 Task: Leave a comment on recent  post of Meta
Action: Mouse moved to (523, 63)
Screenshot: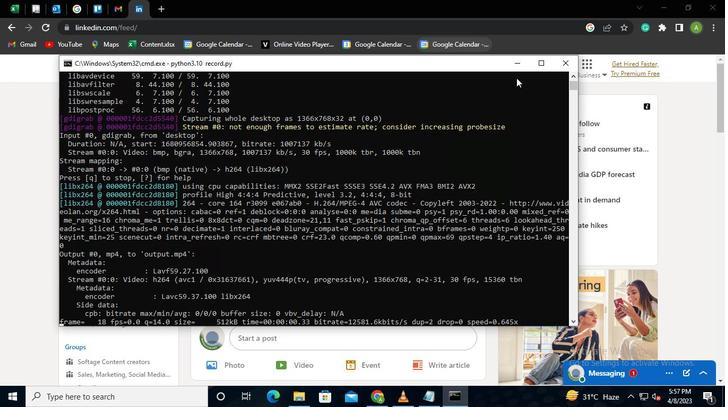 
Action: Mouse pressed left at (523, 63)
Screenshot: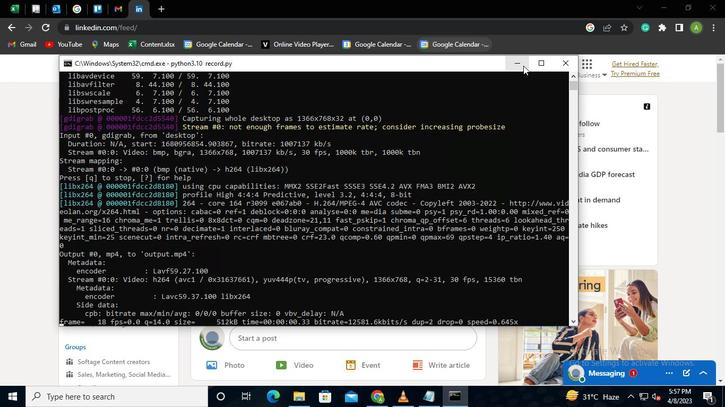 
Action: Mouse moved to (147, 63)
Screenshot: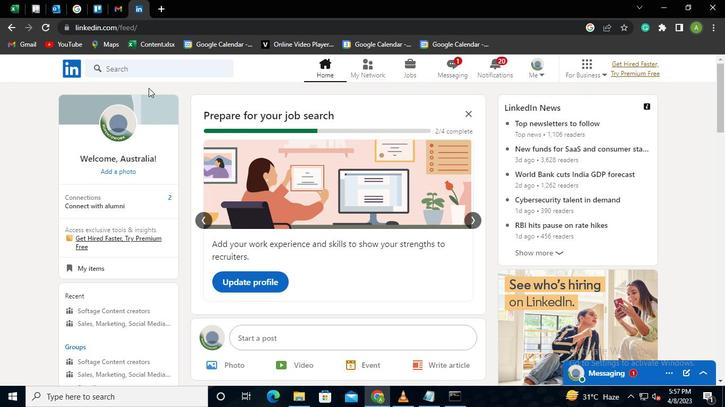 
Action: Mouse pressed left at (147, 63)
Screenshot: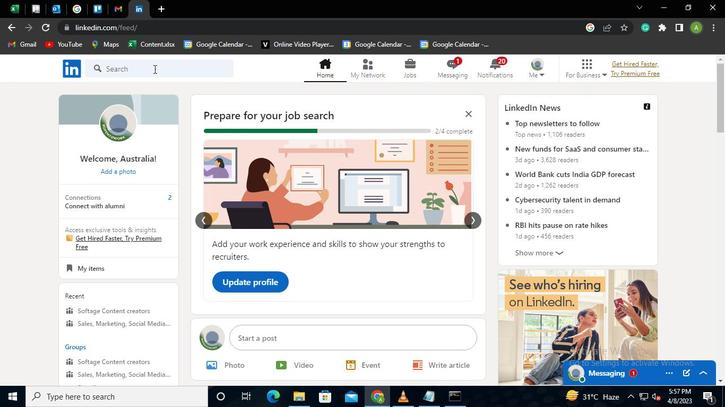 
Action: Mouse moved to (121, 109)
Screenshot: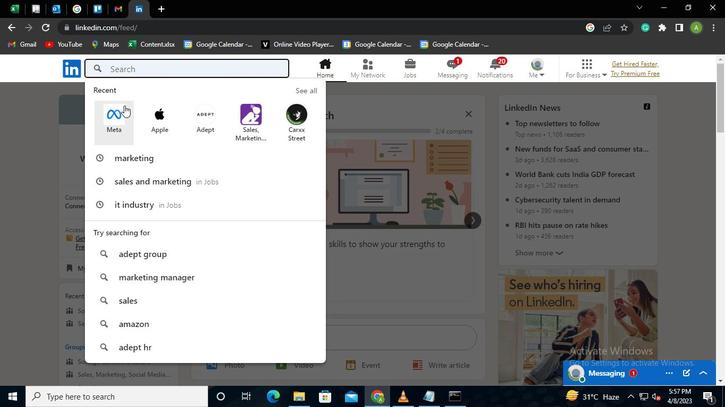 
Action: Mouse pressed left at (121, 109)
Screenshot: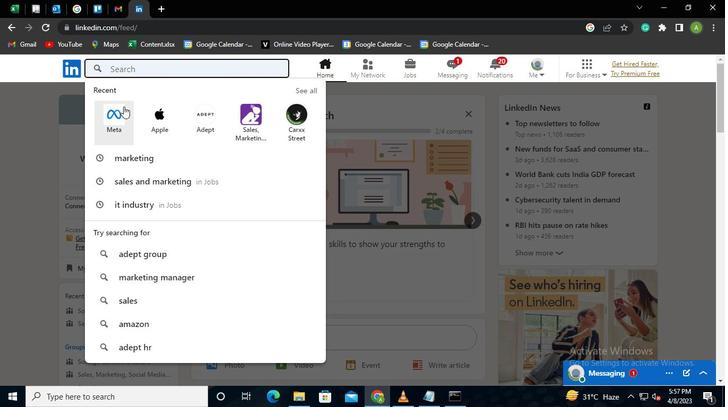 
Action: Mouse moved to (235, 123)
Screenshot: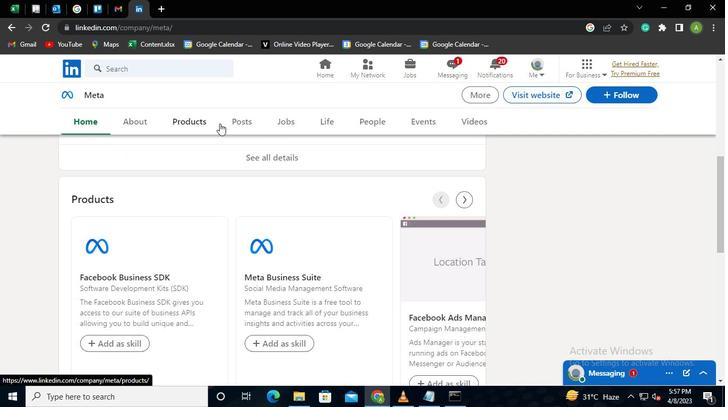 
Action: Mouse pressed left at (235, 123)
Screenshot: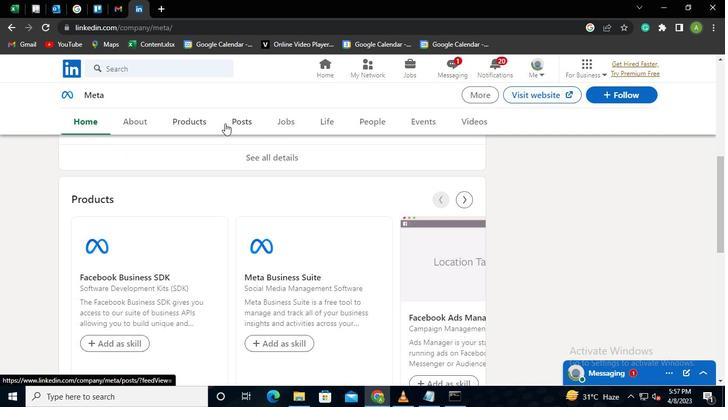 
Action: Mouse moved to (293, 293)
Screenshot: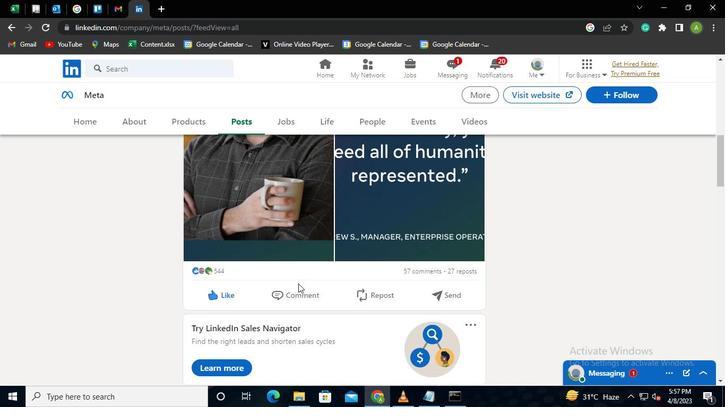 
Action: Mouse pressed left at (293, 293)
Screenshot: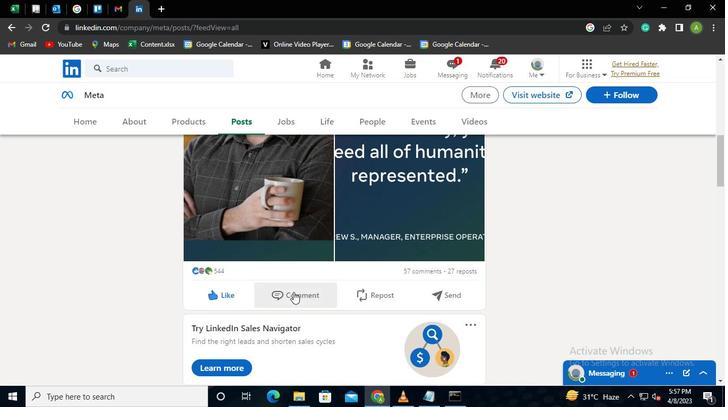 
Action: Mouse moved to (273, 328)
Screenshot: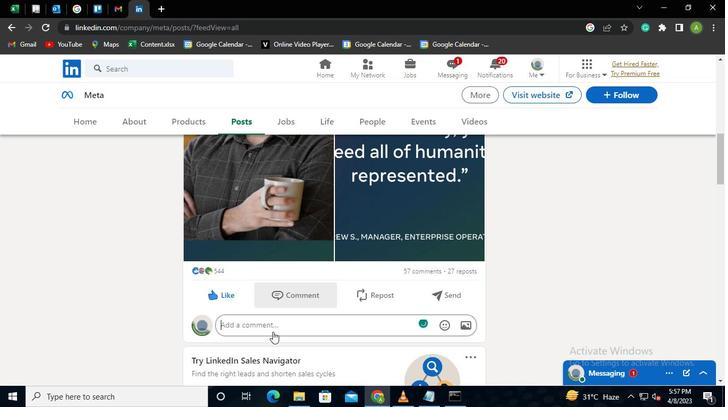 
Action: Mouse pressed left at (273, 328)
Screenshot: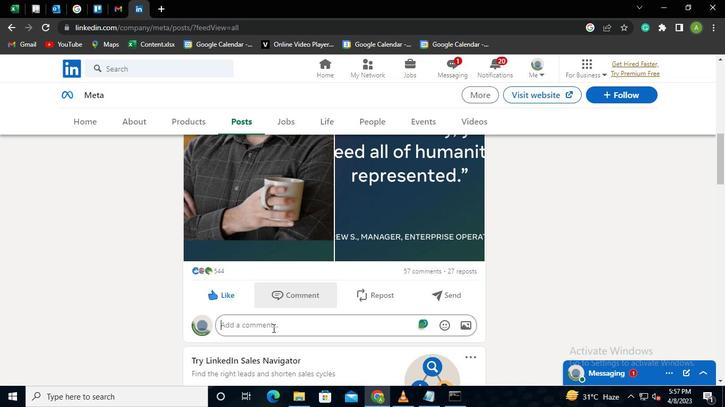 
Action: Mouse moved to (269, 325)
Screenshot: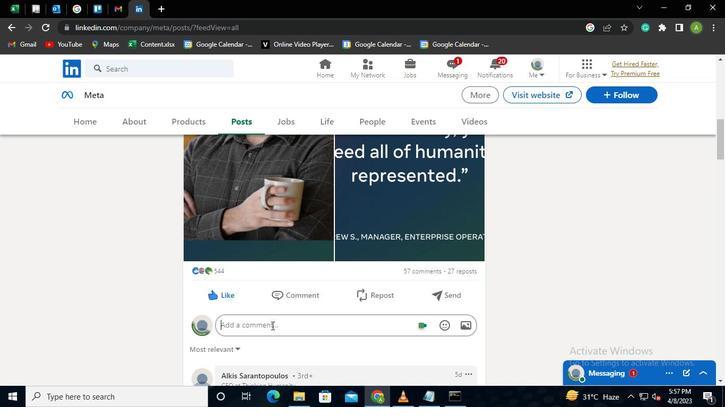 
Action: Keyboard Key.shift
Screenshot: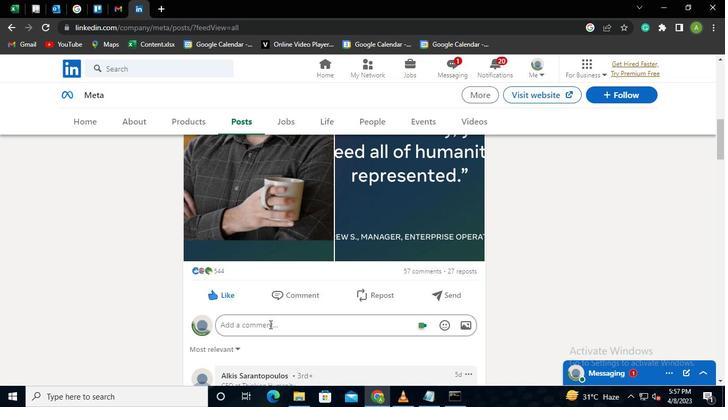 
Action: Keyboard N
Screenshot: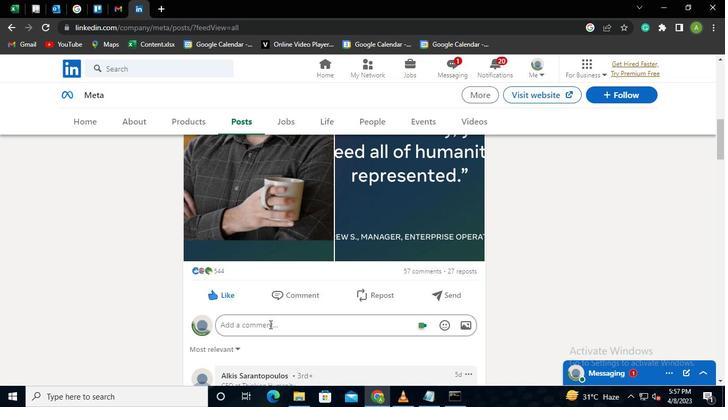 
Action: Keyboard i
Screenshot: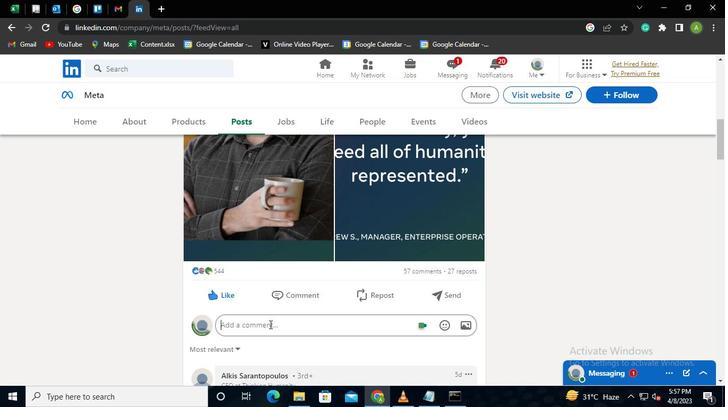 
Action: Keyboard c
Screenshot: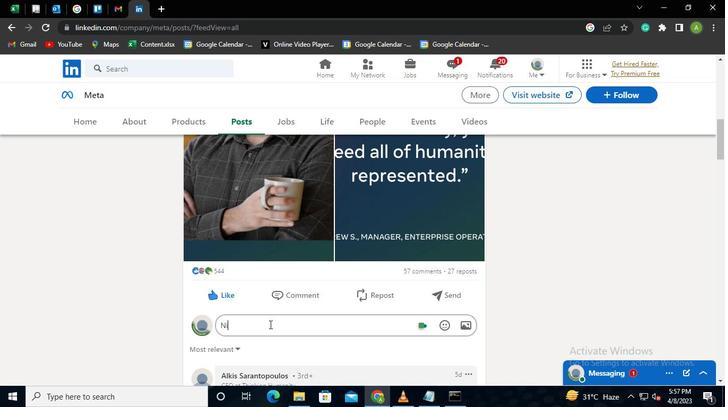 
Action: Keyboard w
Screenshot: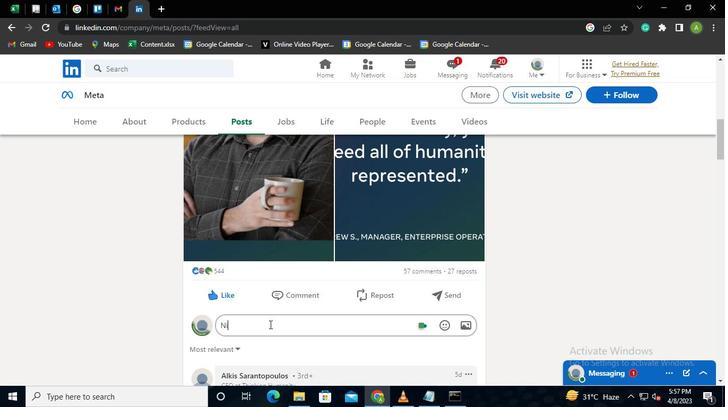 
Action: Keyboard Key.backspace
Screenshot: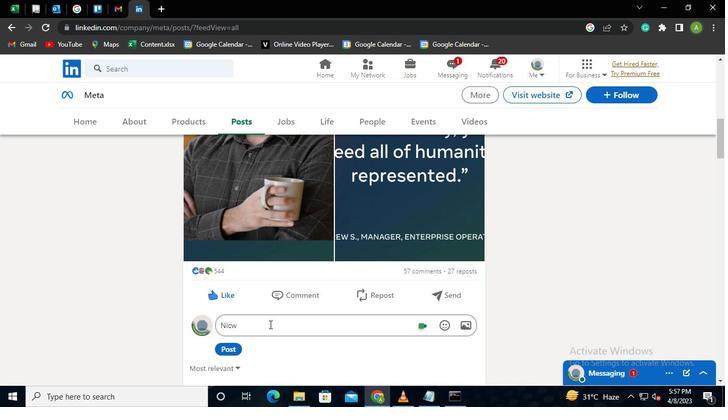
Action: Keyboard e
Screenshot: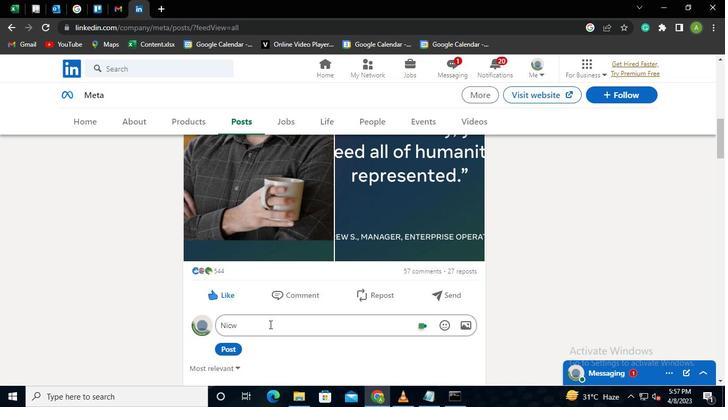 
Action: Mouse moved to (229, 351)
Screenshot: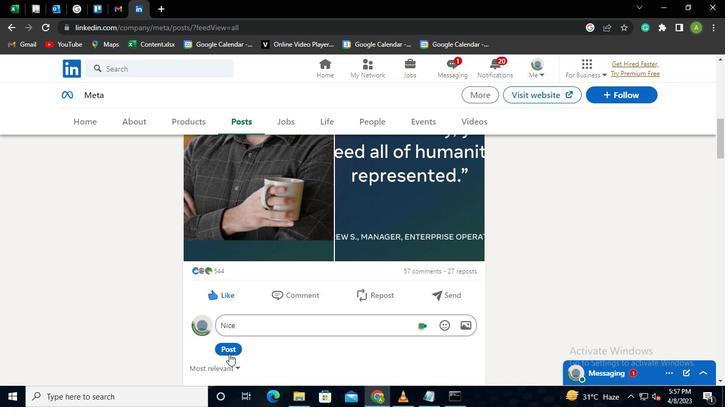 
Action: Mouse pressed left at (229, 351)
Screenshot: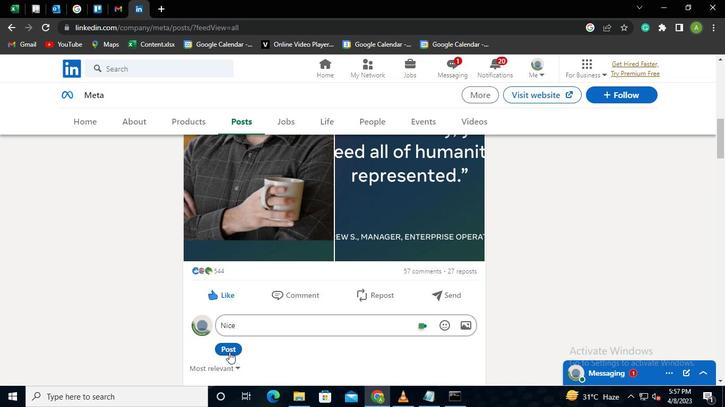 
Action: Mouse moved to (454, 400)
Screenshot: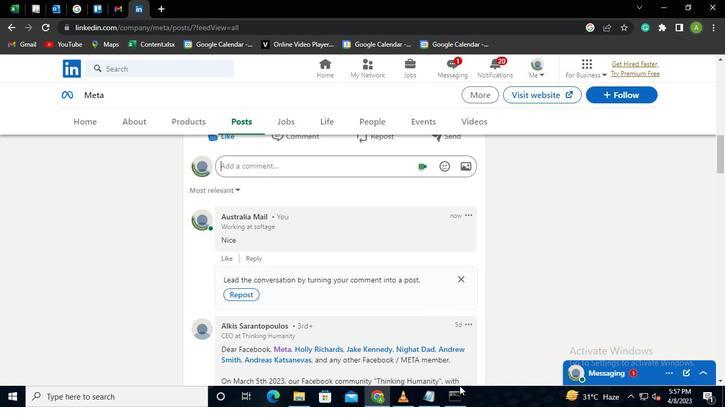 
Action: Mouse pressed left at (454, 400)
Screenshot: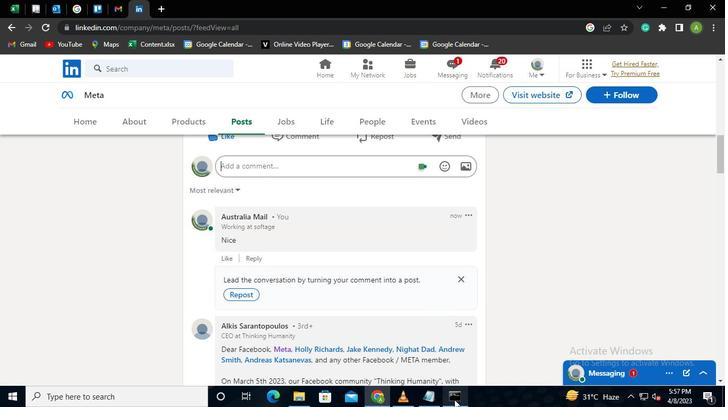 
Action: Mouse moved to (565, 63)
Screenshot: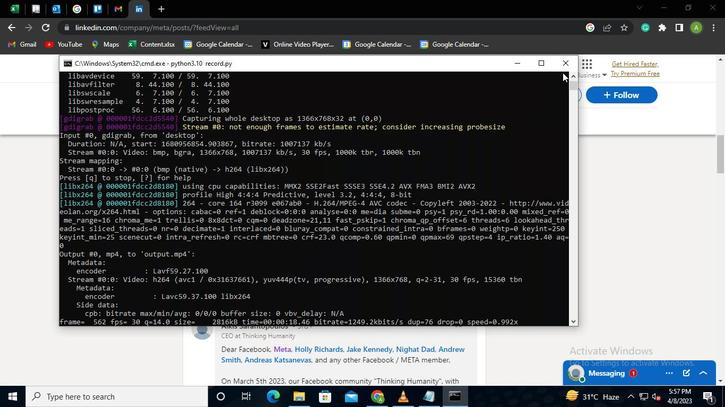 
Action: Mouse pressed left at (565, 63)
Screenshot: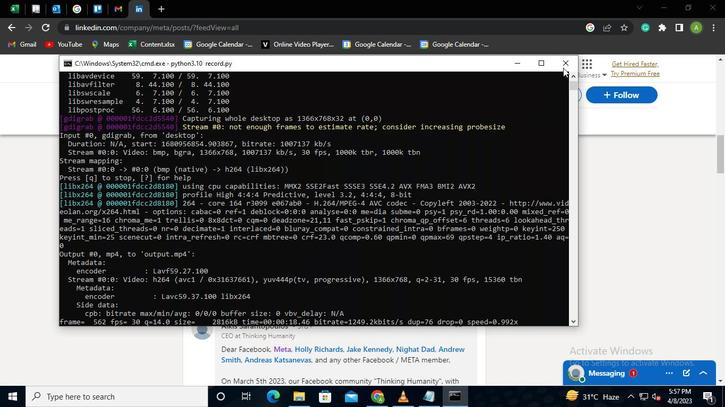 
